 Task: Create a due date automation trigger when advanced on, on the monday of the week before a card is due add dates due in between 1 and 5 working days at 11:00 AM.
Action: Mouse moved to (1006, 77)
Screenshot: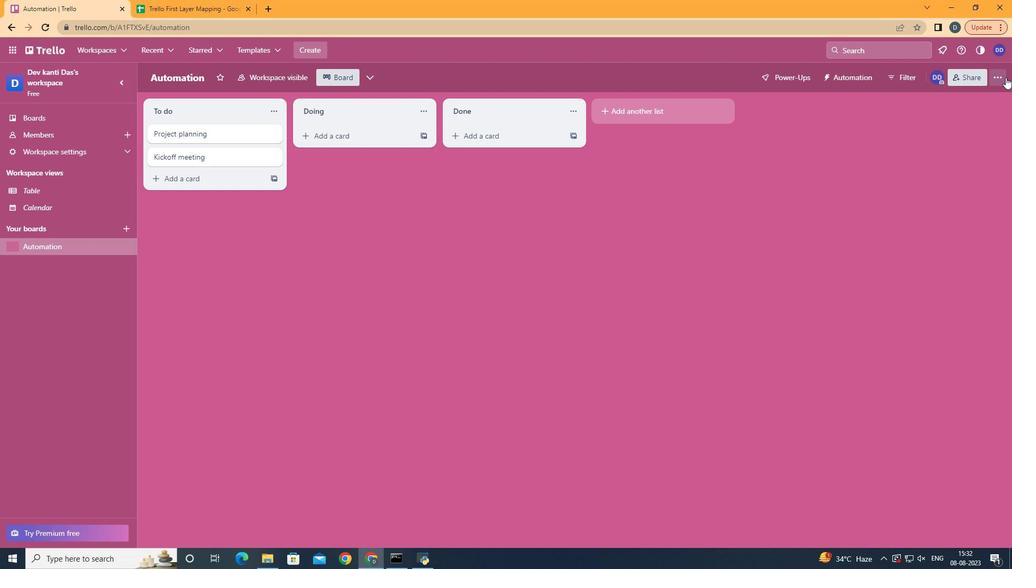 
Action: Mouse pressed left at (1006, 77)
Screenshot: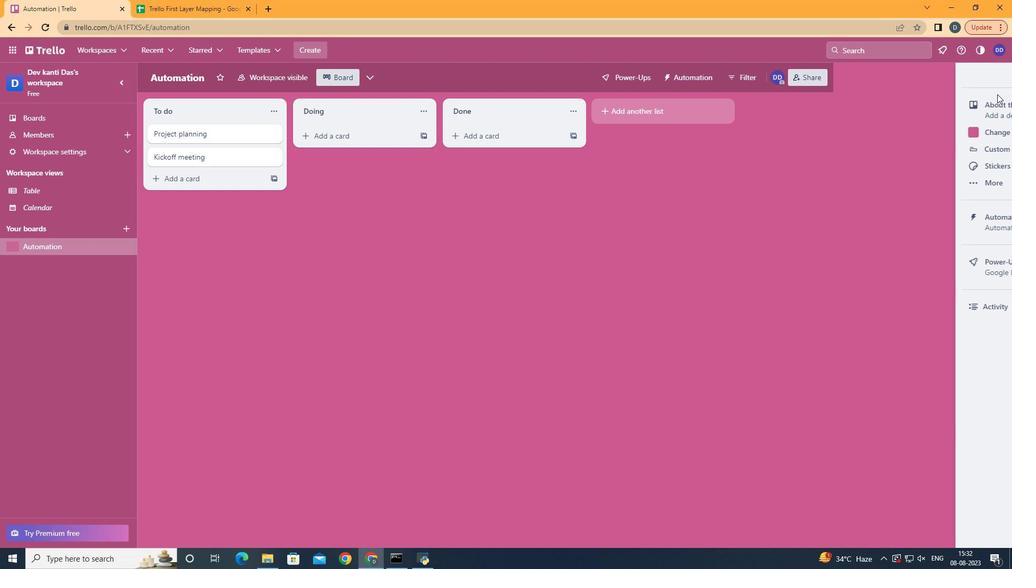 
Action: Mouse moved to (942, 209)
Screenshot: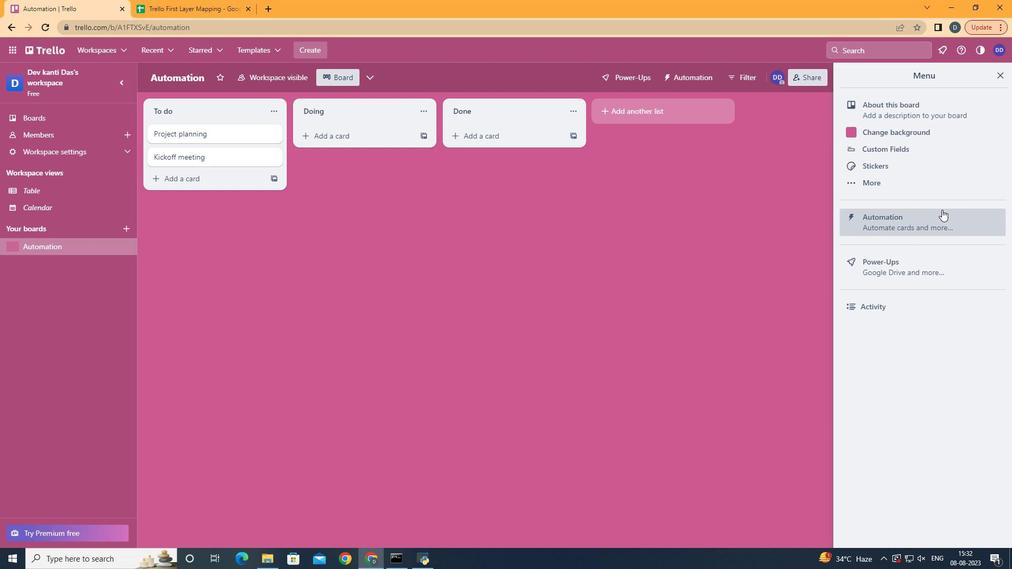 
Action: Mouse pressed left at (942, 209)
Screenshot: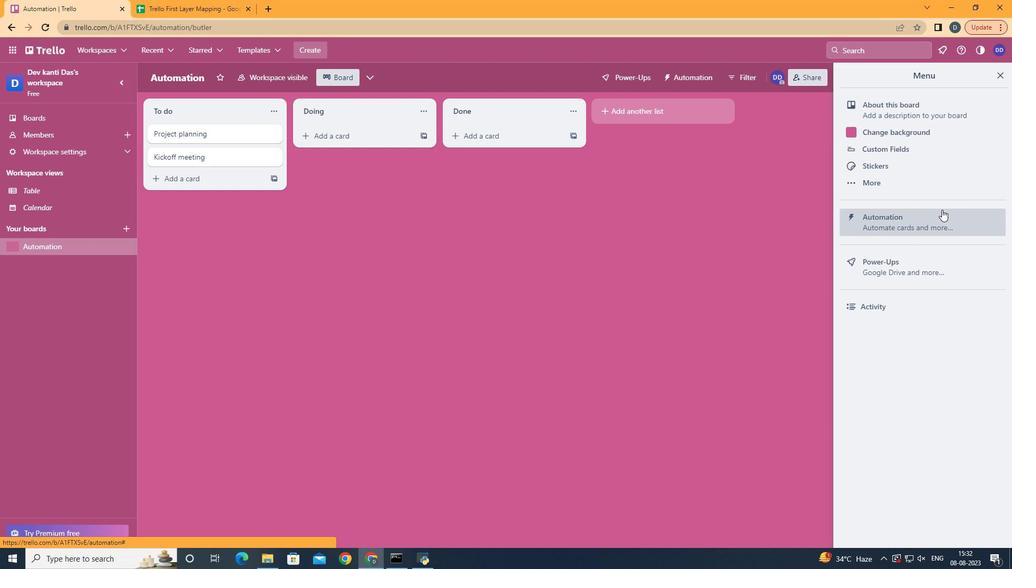 
Action: Mouse moved to (189, 209)
Screenshot: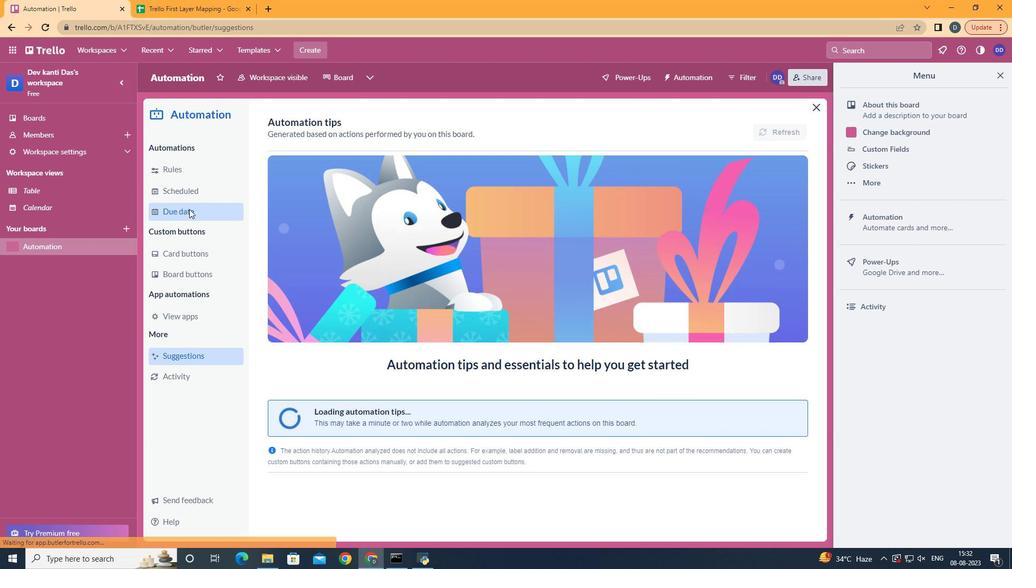 
Action: Mouse pressed left at (189, 209)
Screenshot: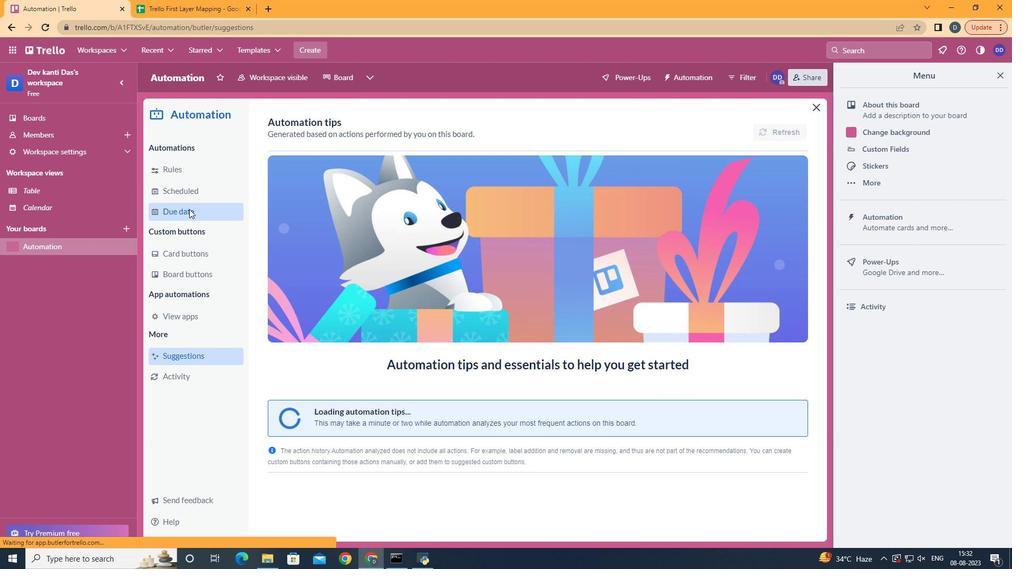 
Action: Mouse moved to (750, 131)
Screenshot: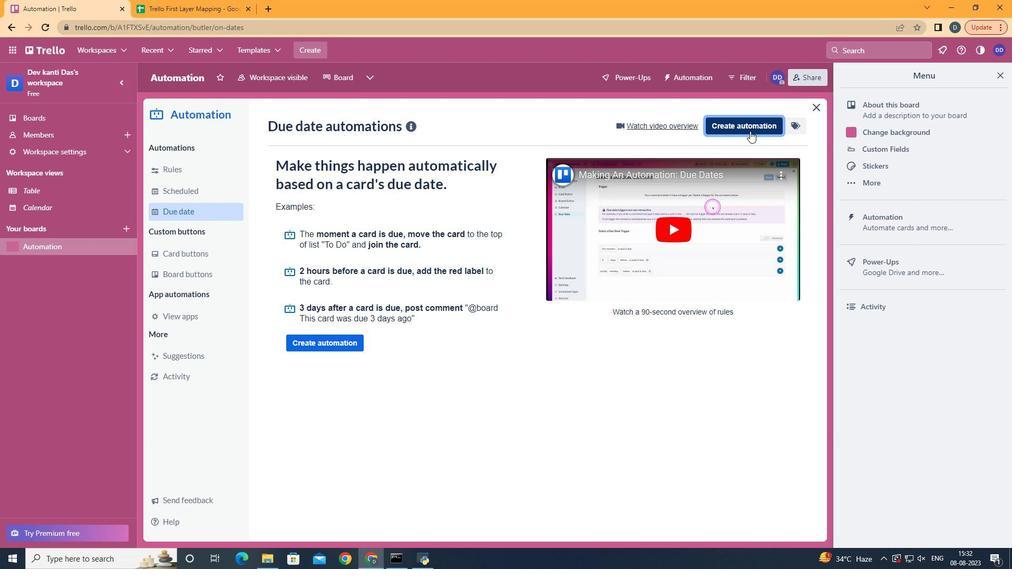 
Action: Mouse pressed left at (750, 131)
Screenshot: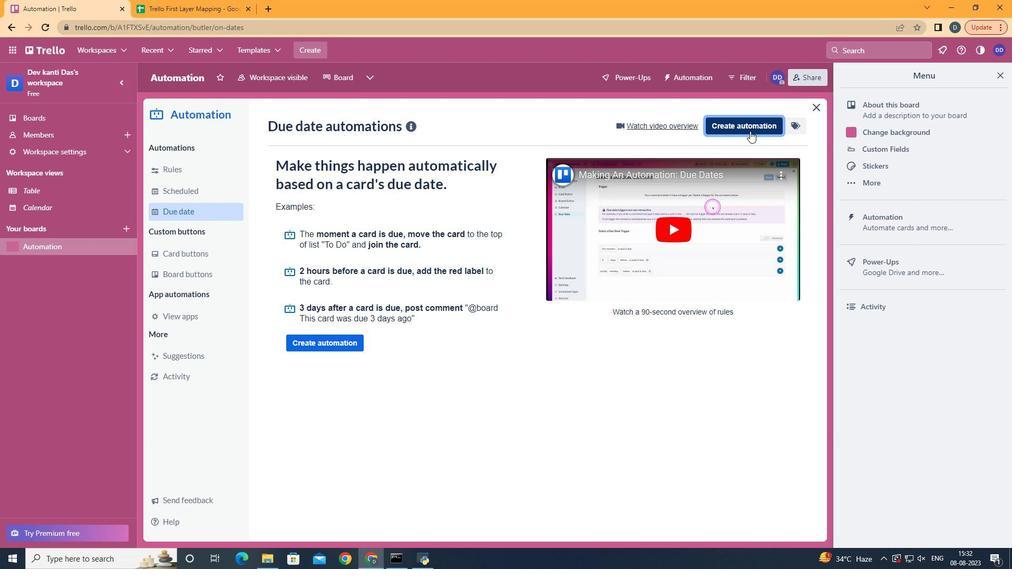
Action: Mouse moved to (538, 224)
Screenshot: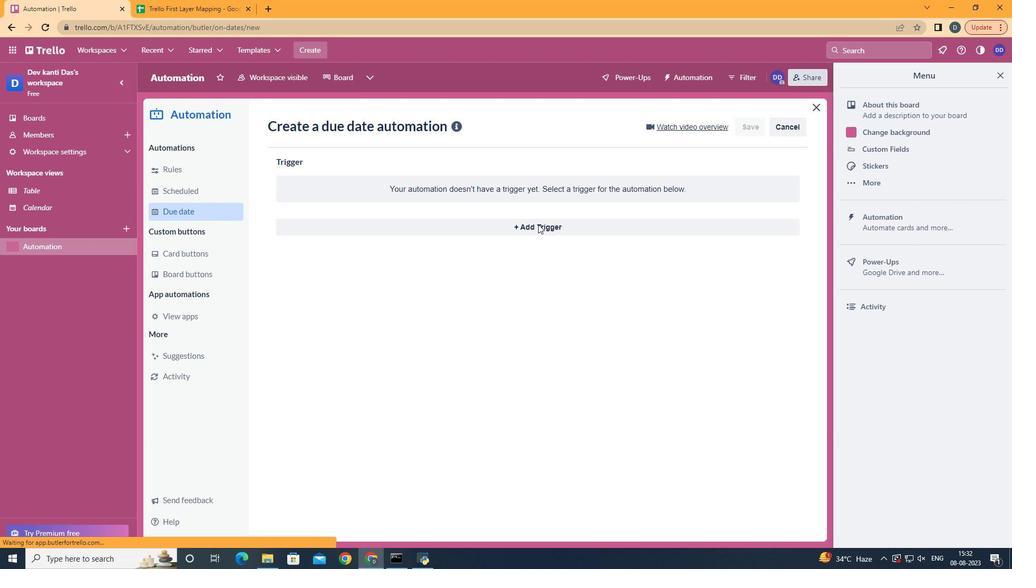 
Action: Mouse pressed left at (538, 224)
Screenshot: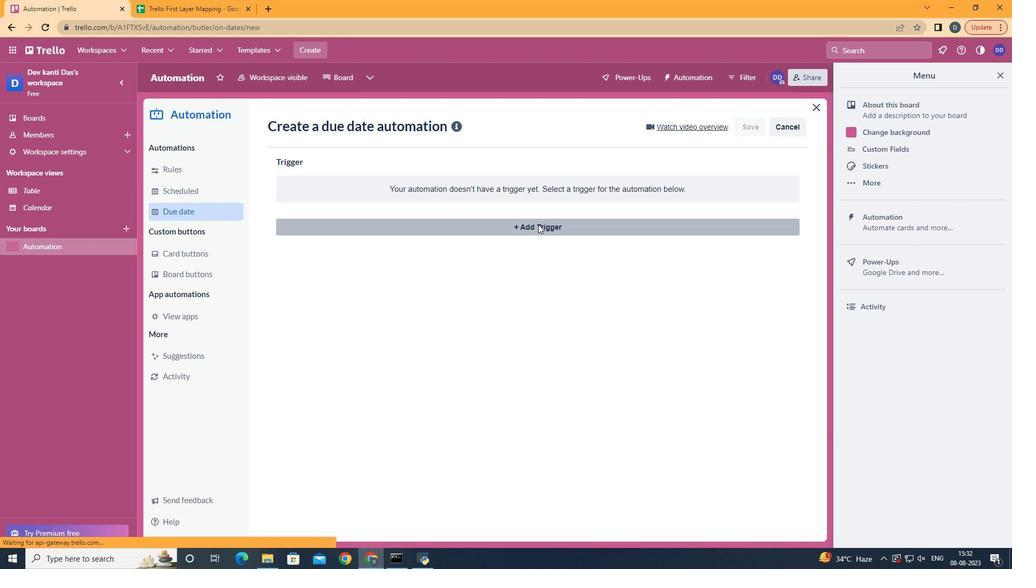 
Action: Mouse moved to (387, 502)
Screenshot: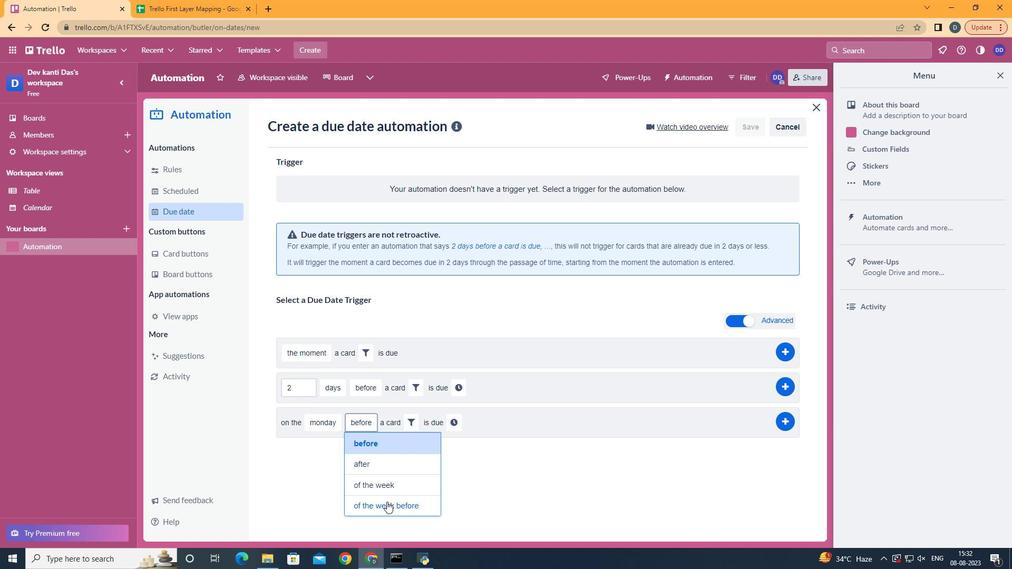 
Action: Mouse pressed left at (387, 502)
Screenshot: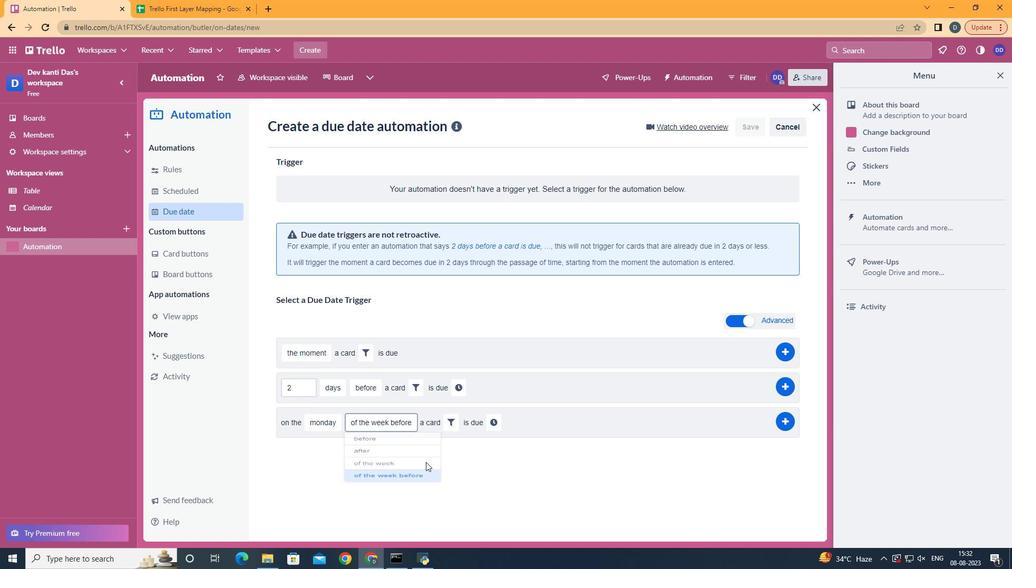 
Action: Mouse moved to (459, 416)
Screenshot: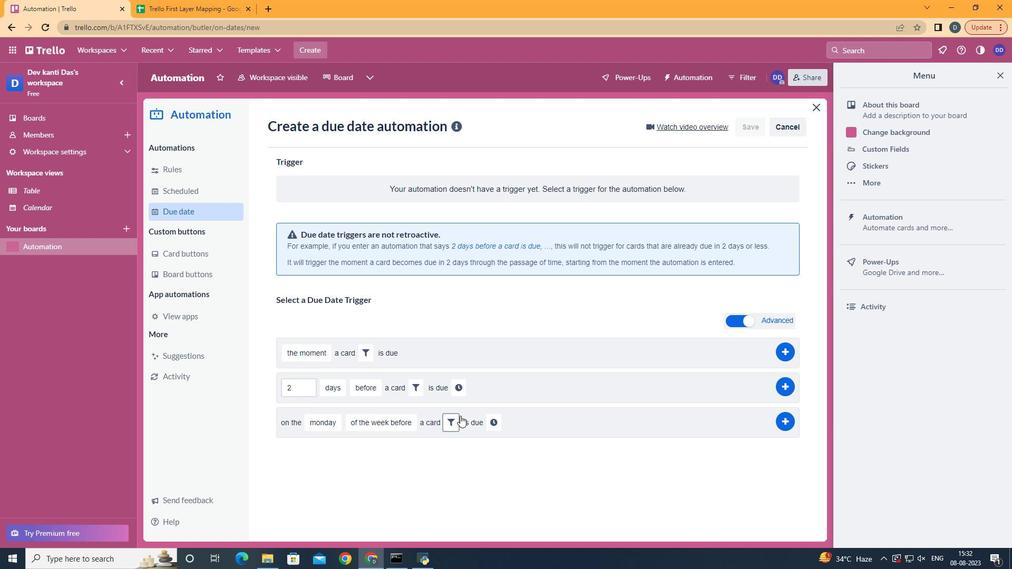 
Action: Mouse pressed left at (459, 416)
Screenshot: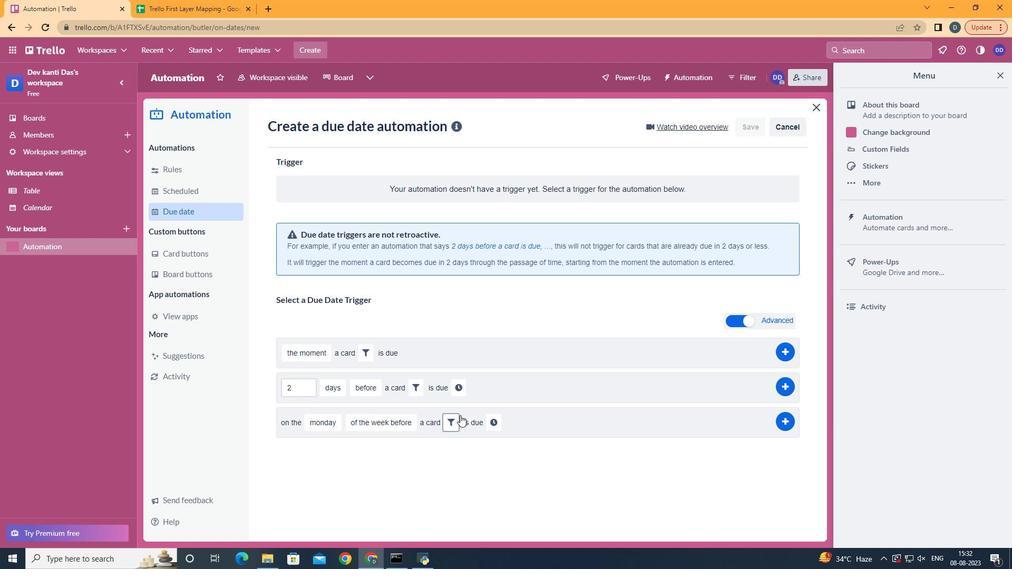 
Action: Mouse moved to (510, 452)
Screenshot: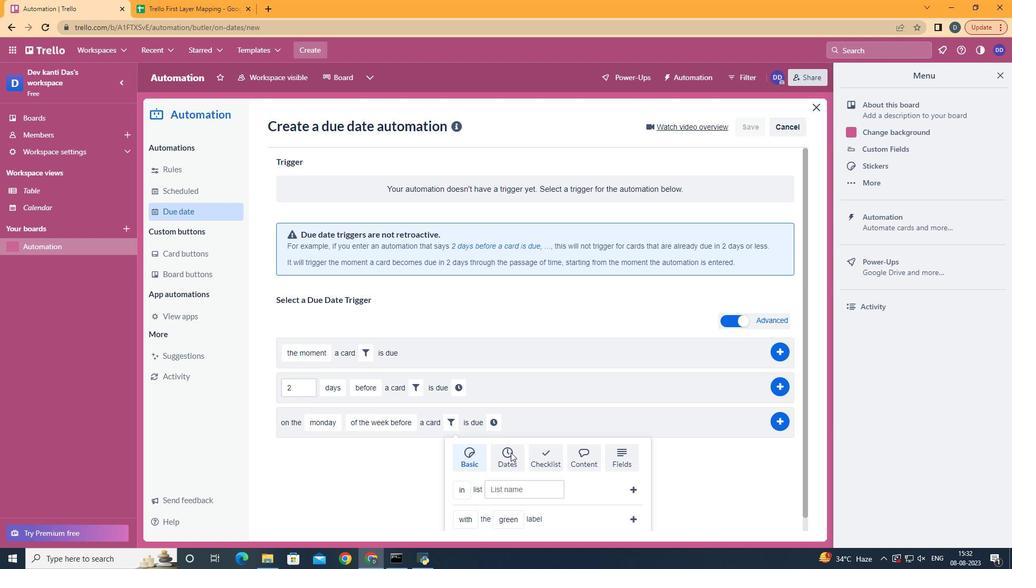 
Action: Mouse pressed left at (510, 452)
Screenshot: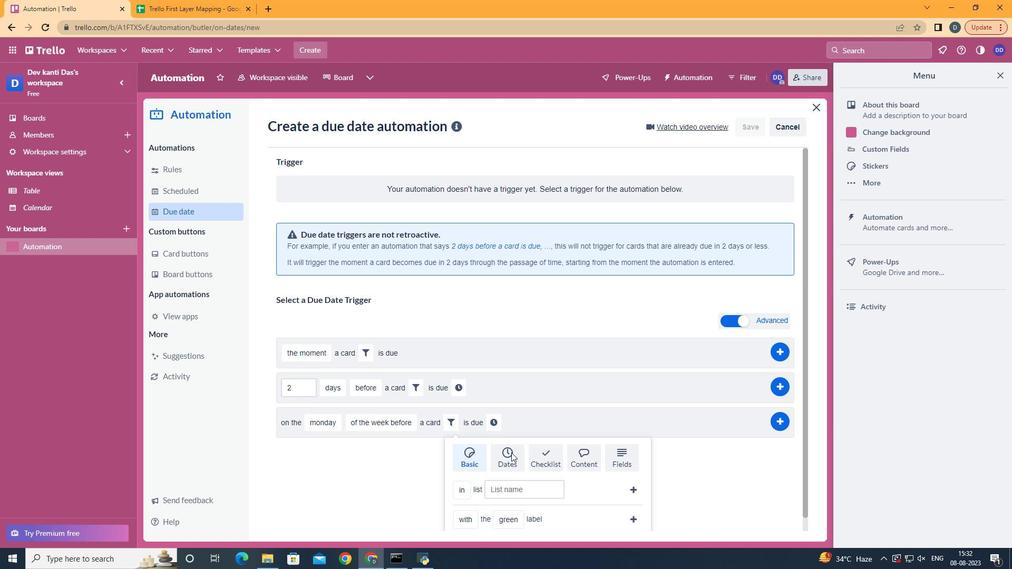 
Action: Mouse moved to (513, 452)
Screenshot: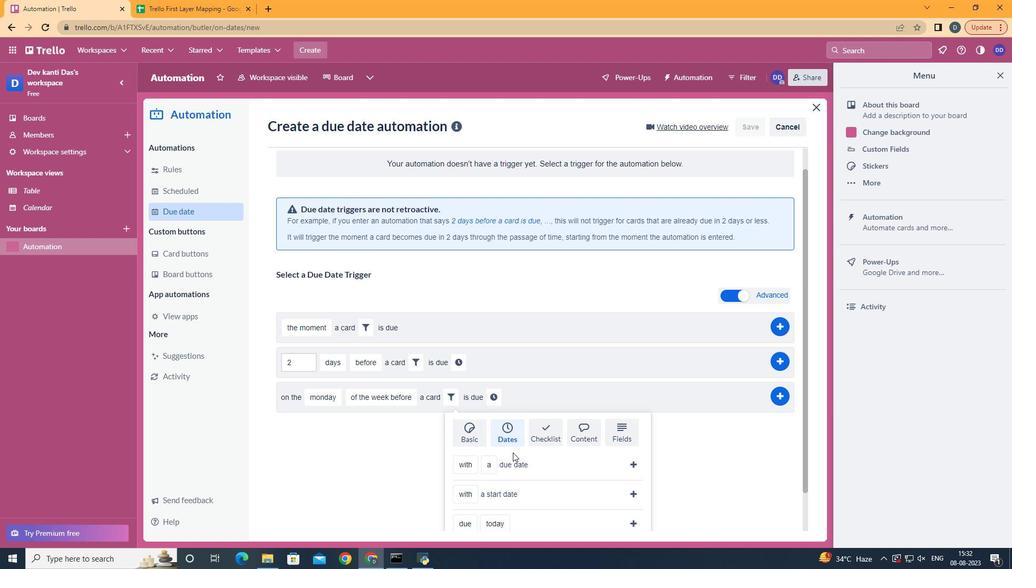 
Action: Mouse scrolled (513, 452) with delta (0, 0)
Screenshot: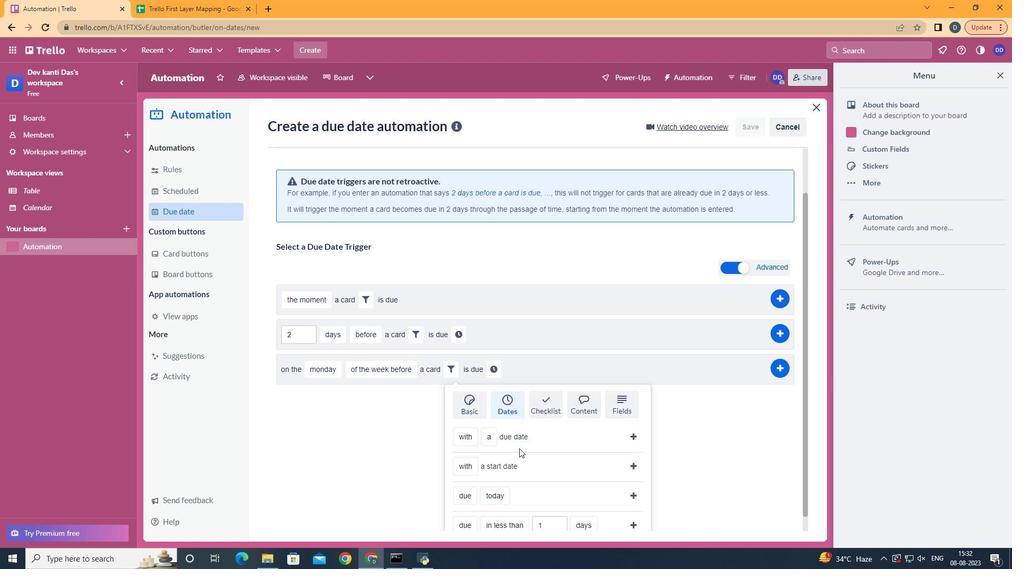
Action: Mouse scrolled (513, 452) with delta (0, 0)
Screenshot: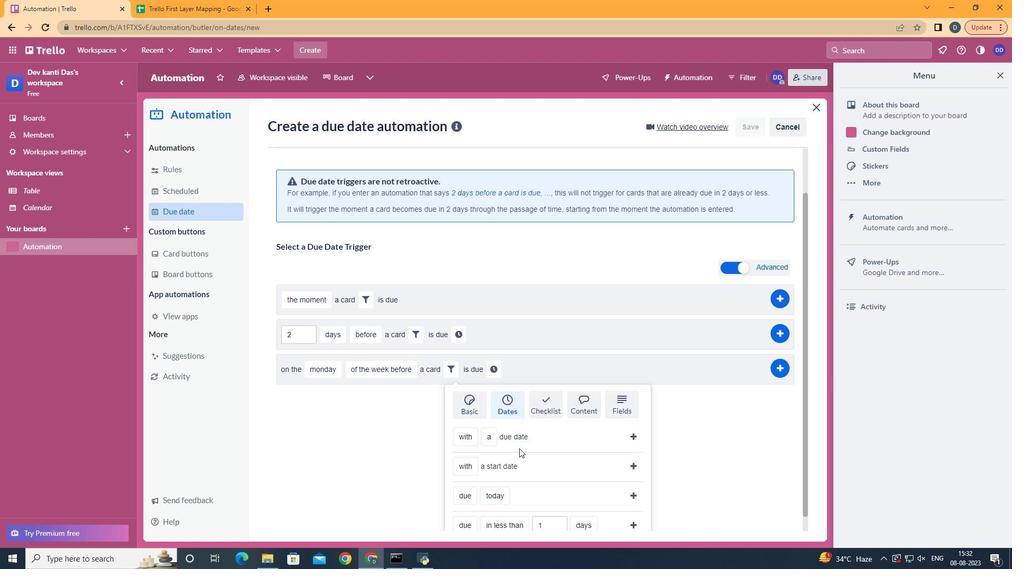 
Action: Mouse scrolled (513, 452) with delta (0, 0)
Screenshot: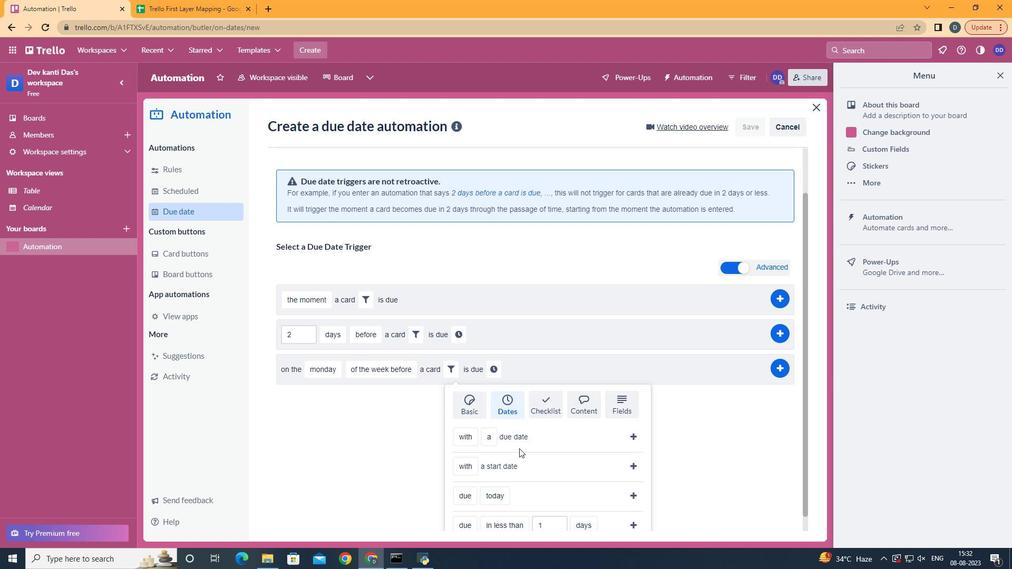 
Action: Mouse scrolled (513, 452) with delta (0, 0)
Screenshot: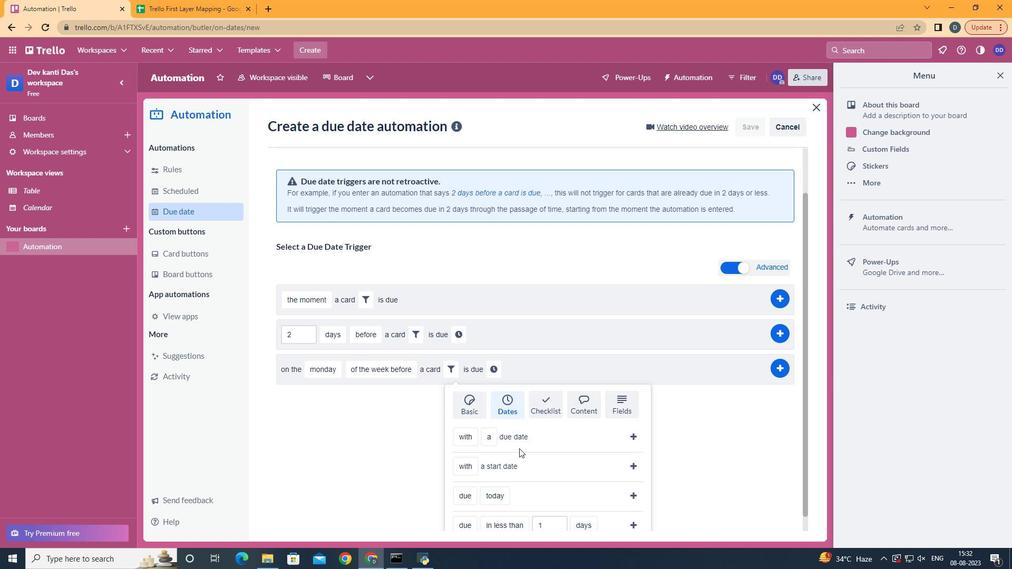 
Action: Mouse scrolled (513, 452) with delta (0, 0)
Screenshot: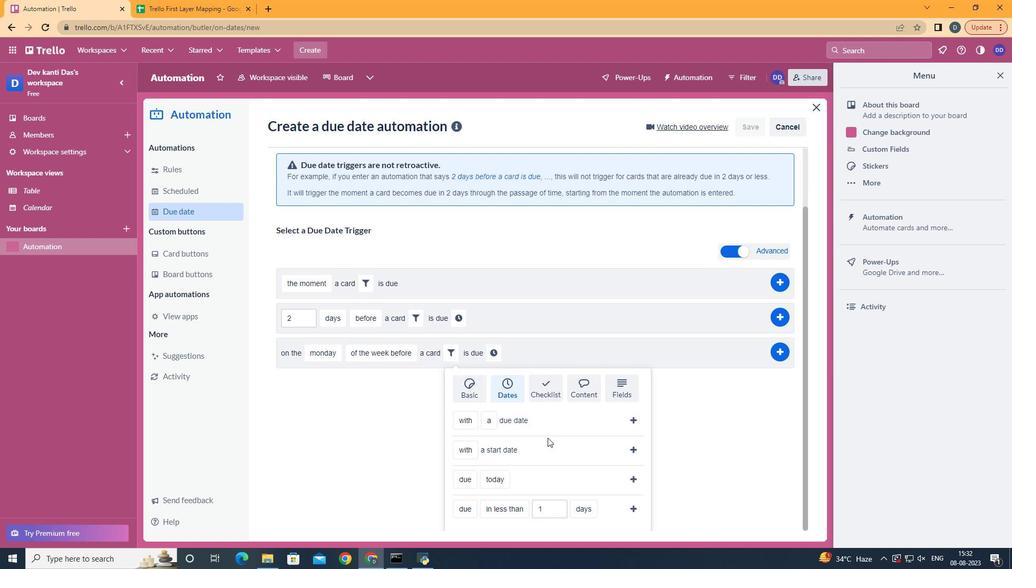 
Action: Mouse moved to (473, 461)
Screenshot: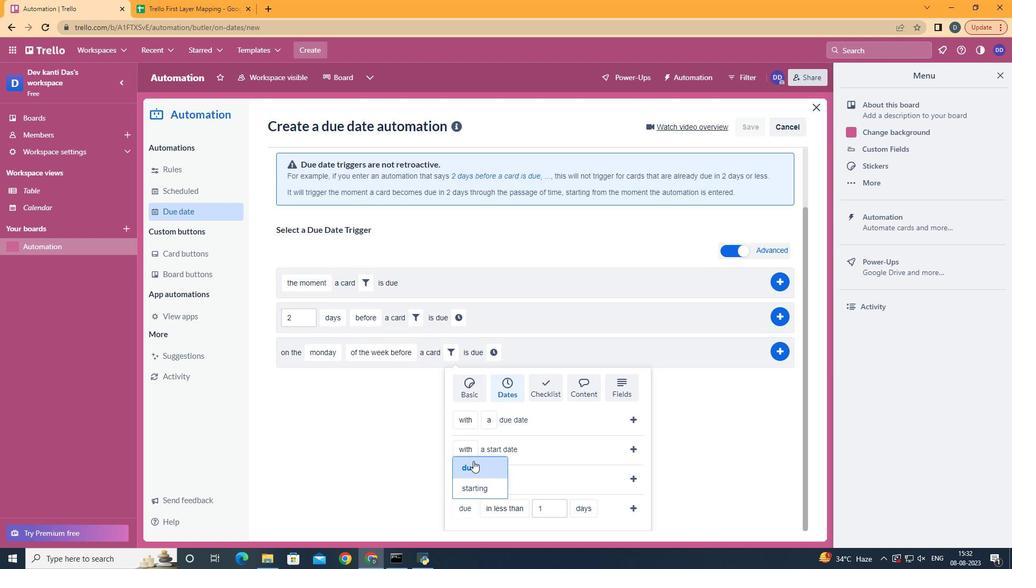 
Action: Mouse pressed left at (473, 461)
Screenshot: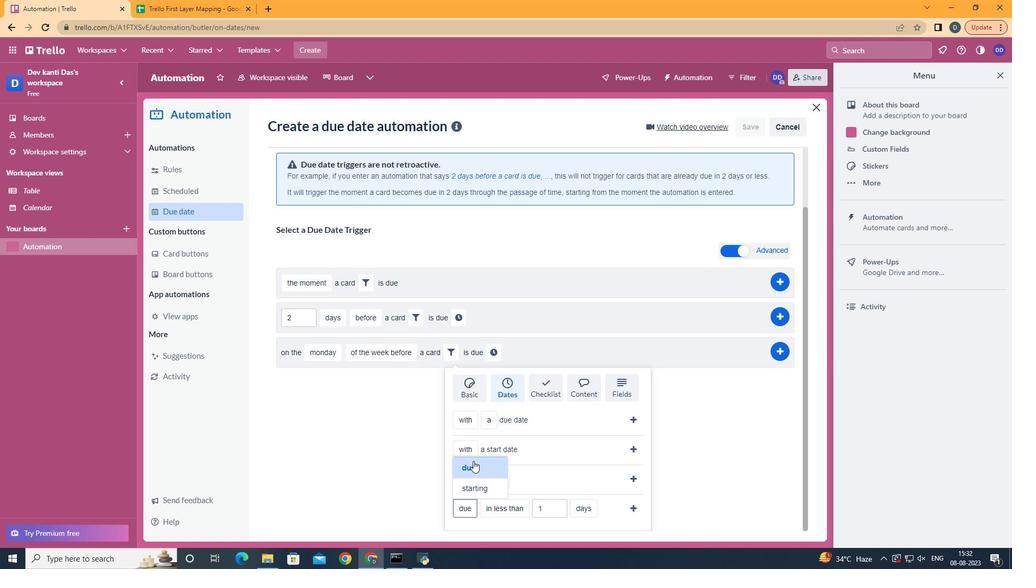 
Action: Mouse moved to (518, 478)
Screenshot: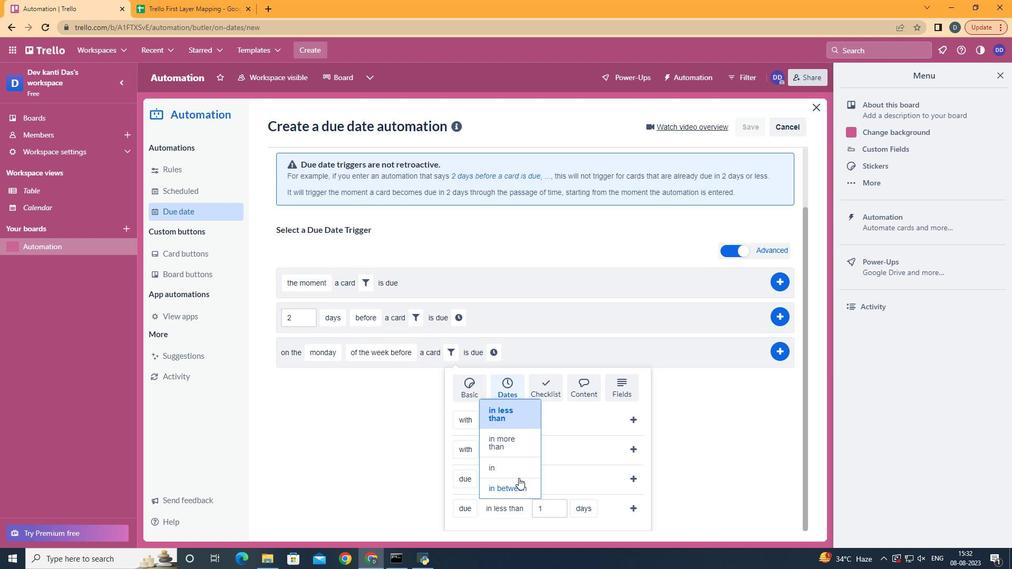 
Action: Mouse pressed left at (518, 478)
Screenshot: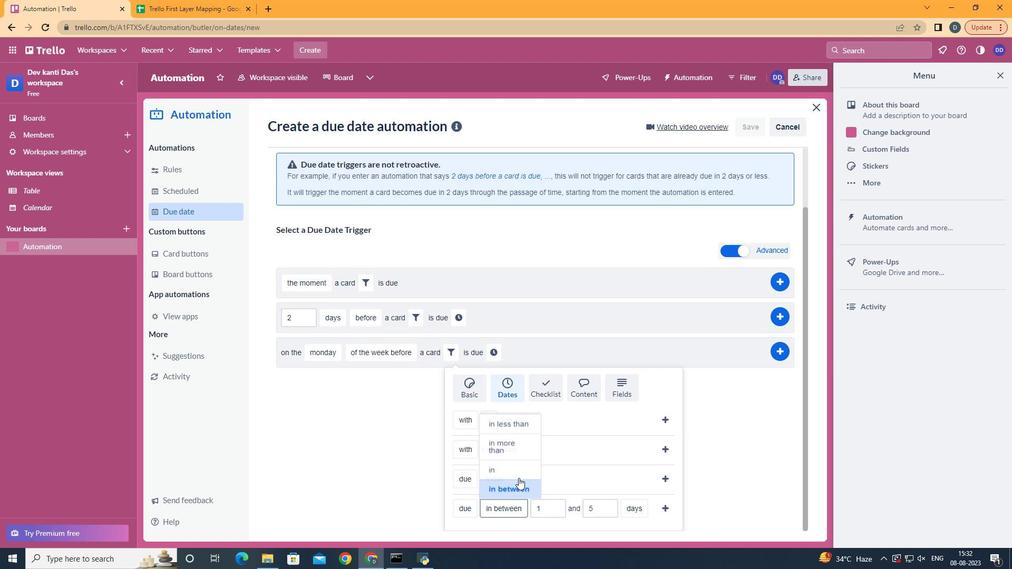 
Action: Mouse moved to (640, 489)
Screenshot: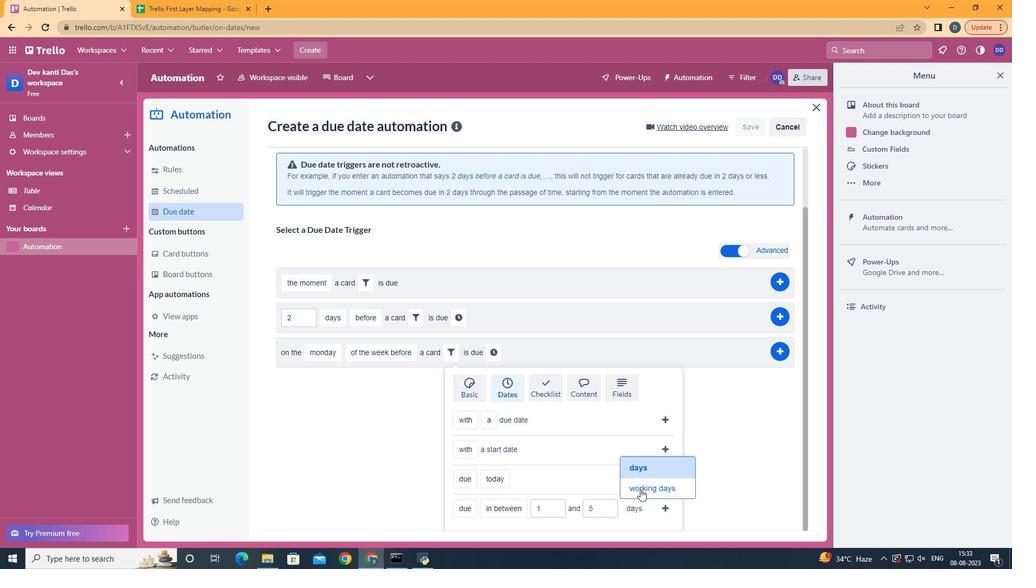 
Action: Mouse pressed left at (640, 489)
Screenshot: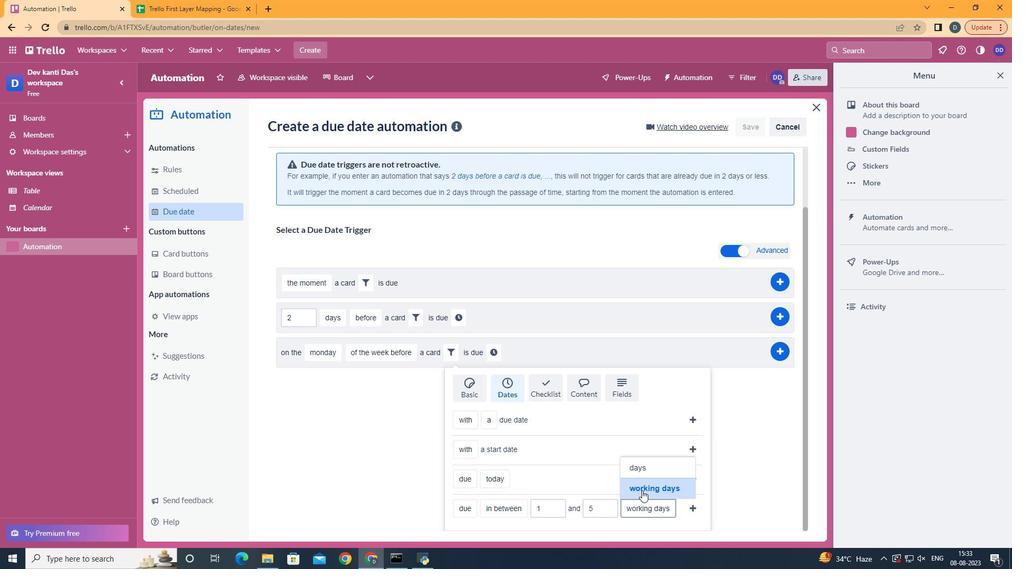 
Action: Mouse moved to (698, 505)
Screenshot: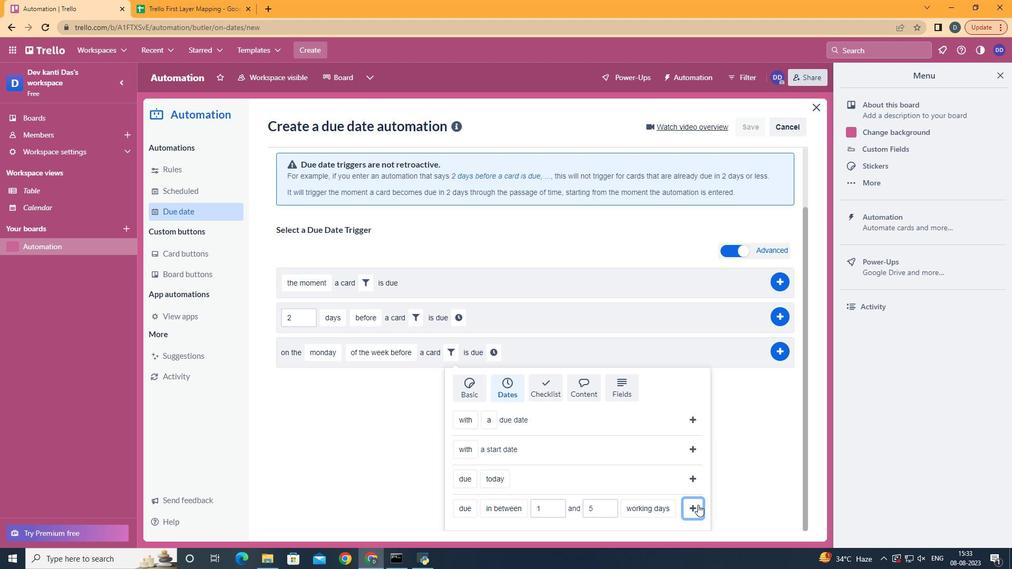 
Action: Mouse pressed left at (698, 505)
Screenshot: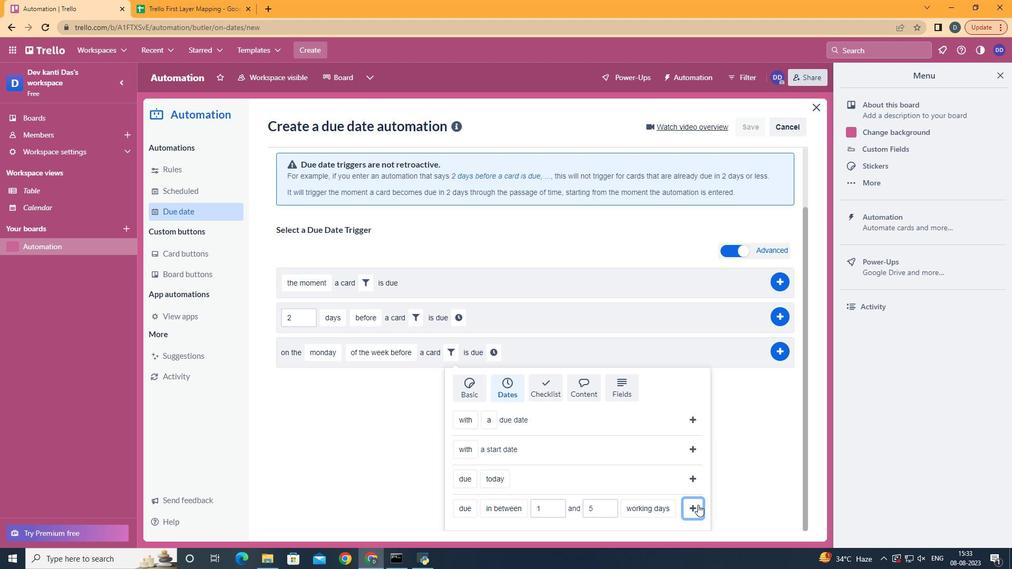 
Action: Mouse moved to (637, 423)
Screenshot: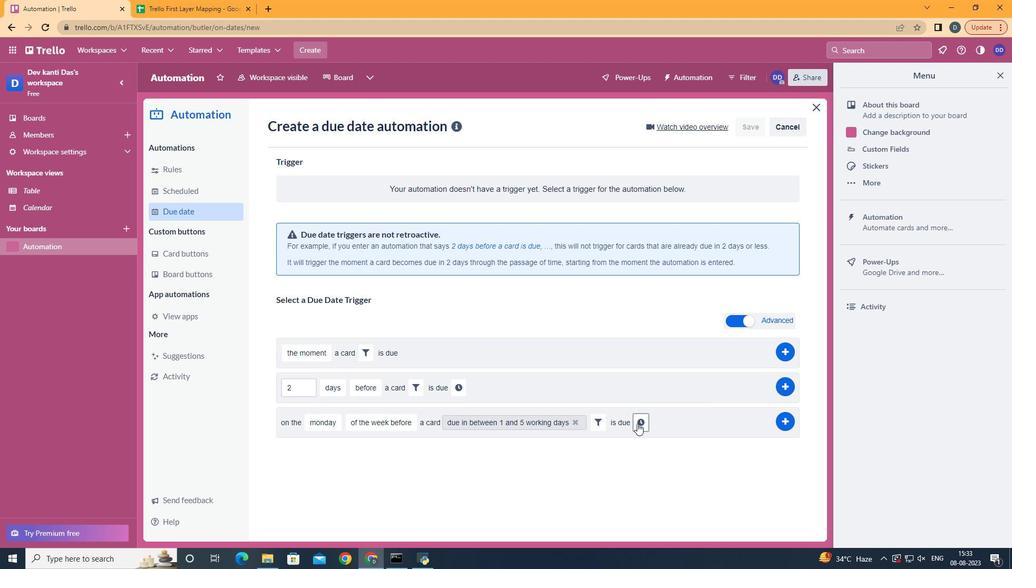 
Action: Mouse pressed left at (637, 423)
Screenshot: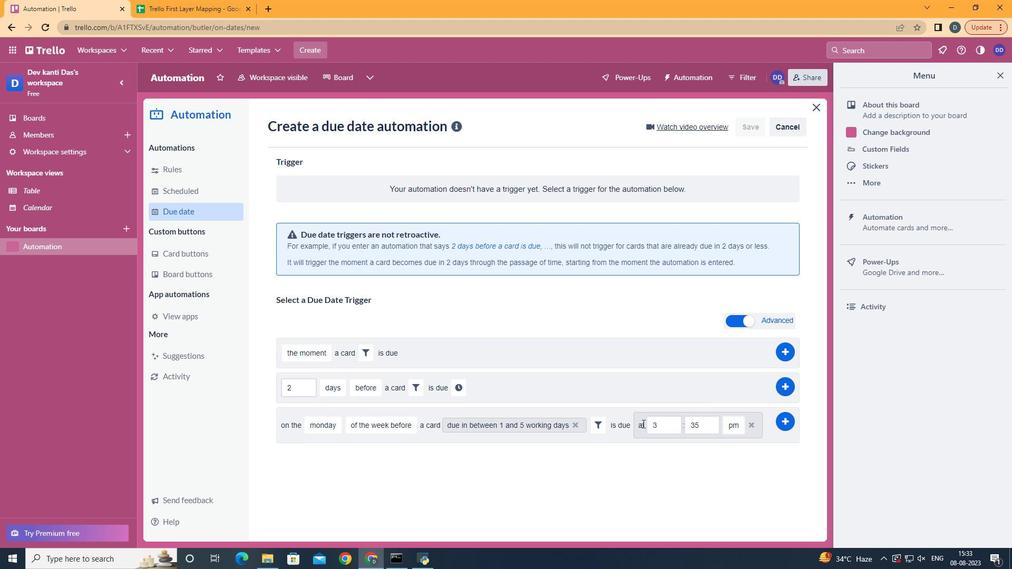 
Action: Mouse moved to (663, 425)
Screenshot: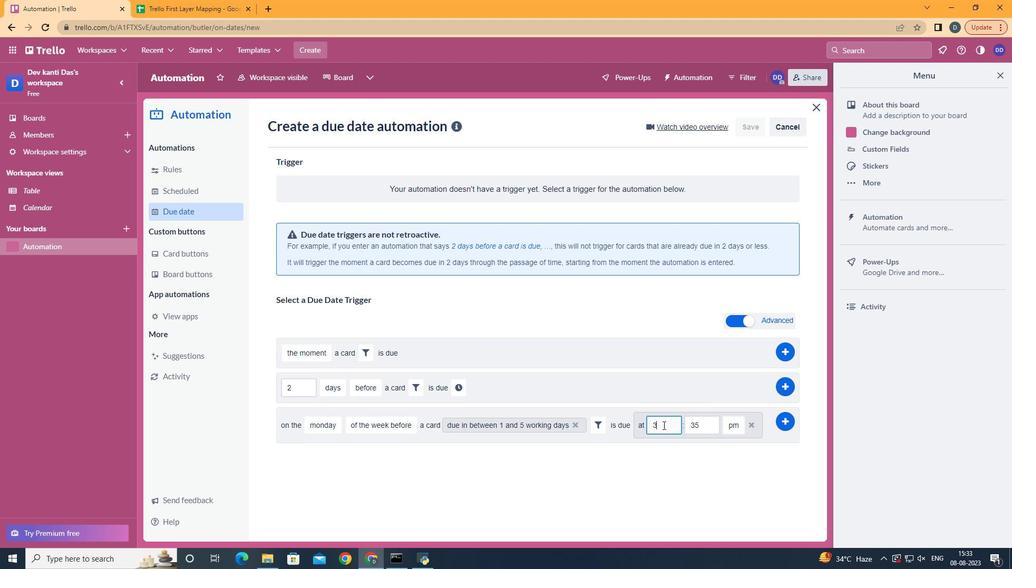 
Action: Mouse pressed left at (663, 425)
Screenshot: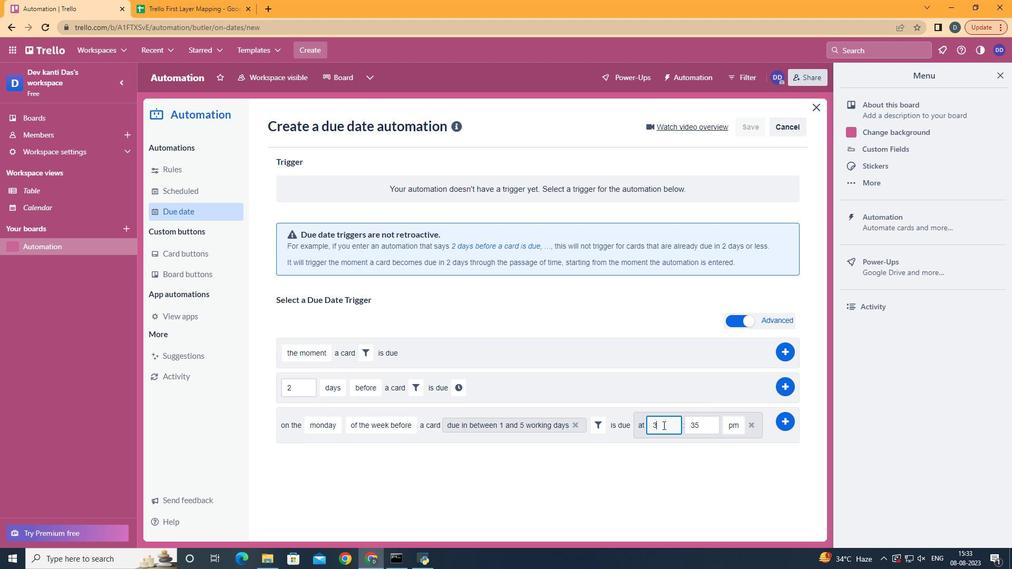 
Action: Mouse moved to (663, 425)
Screenshot: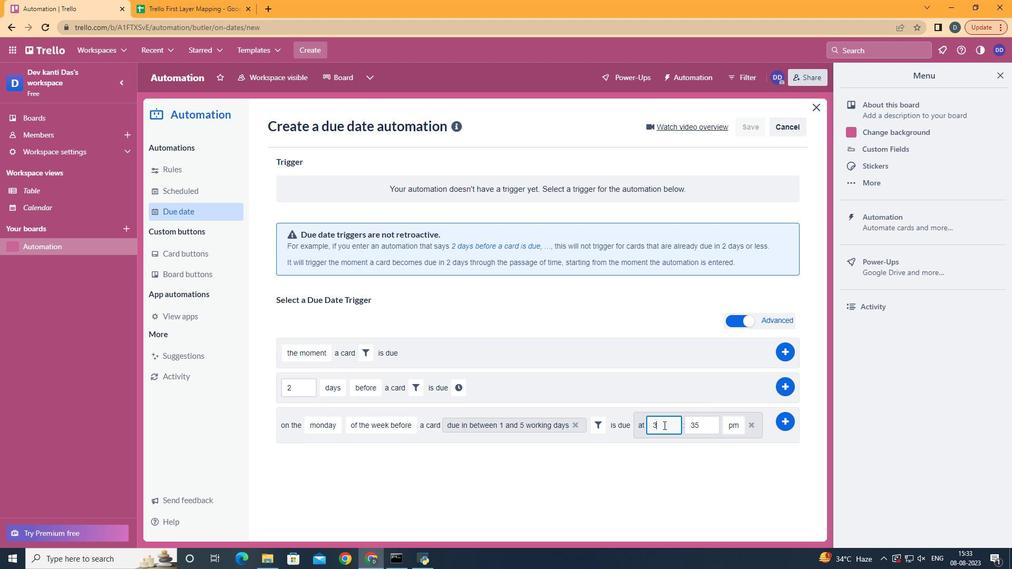 
Action: Key pressed <Key.backspace>11
Screenshot: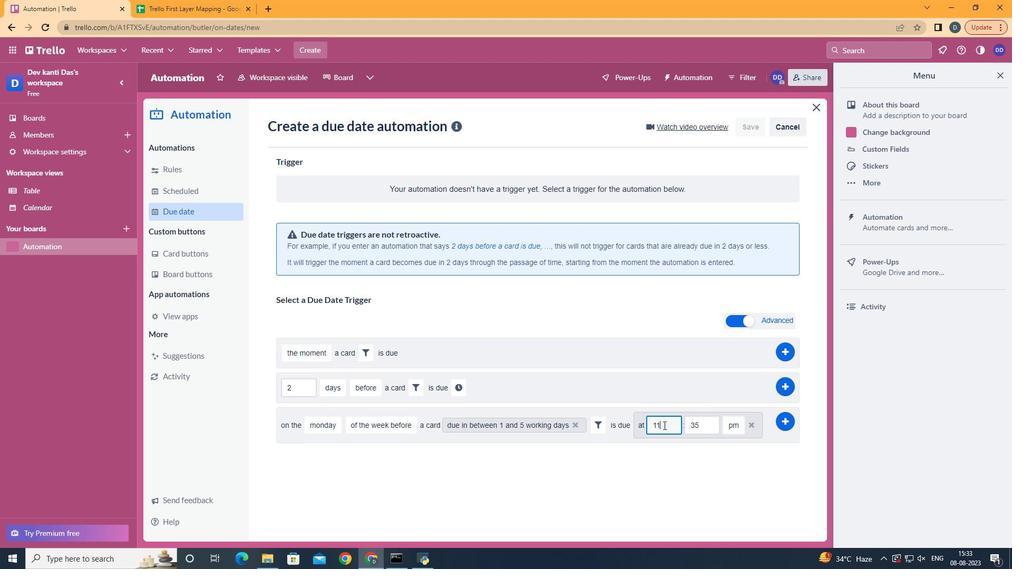 
Action: Mouse moved to (714, 420)
Screenshot: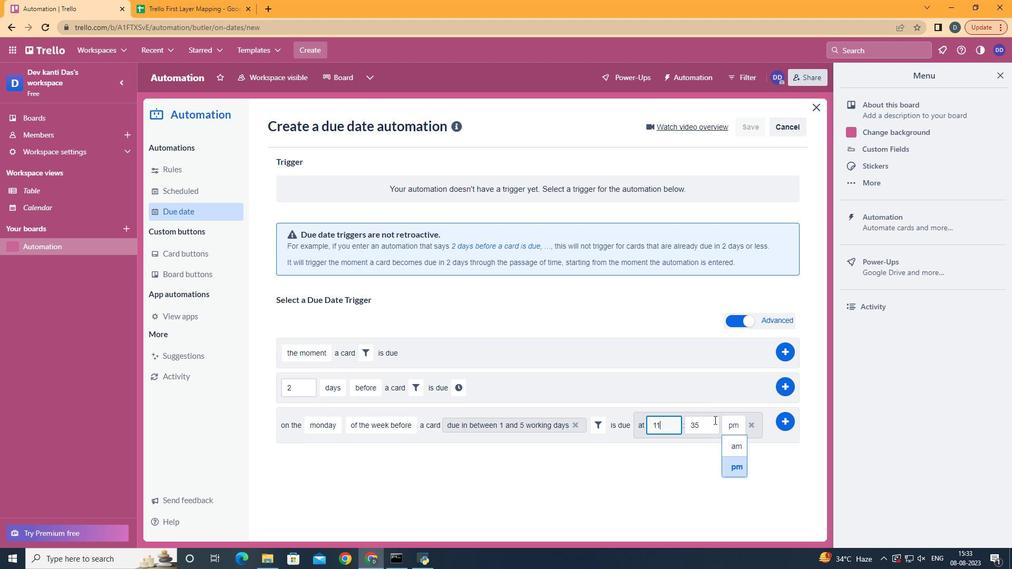 
Action: Mouse pressed left at (714, 420)
Screenshot: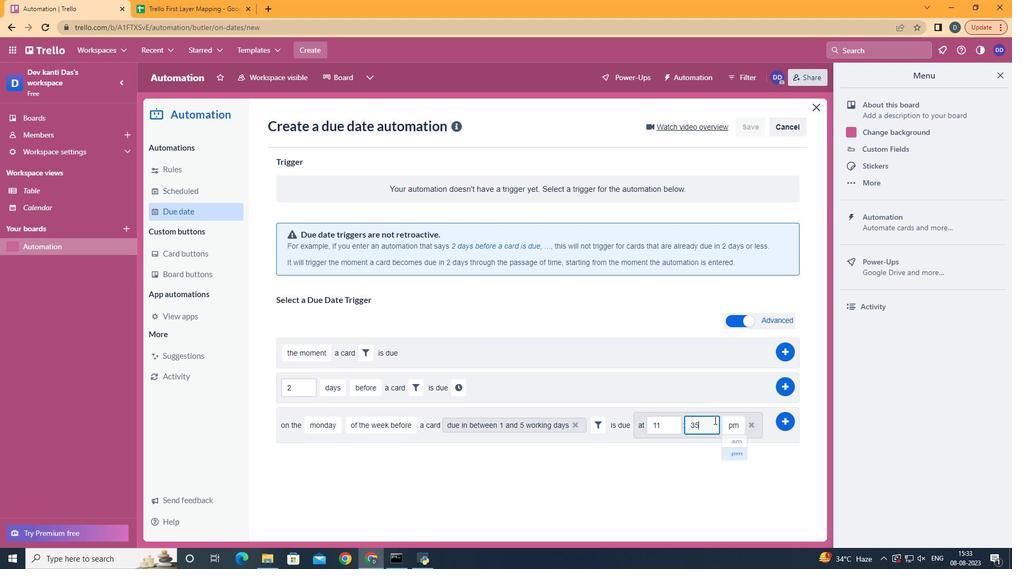 
Action: Key pressed <Key.backspace><Key.backspace>00
Screenshot: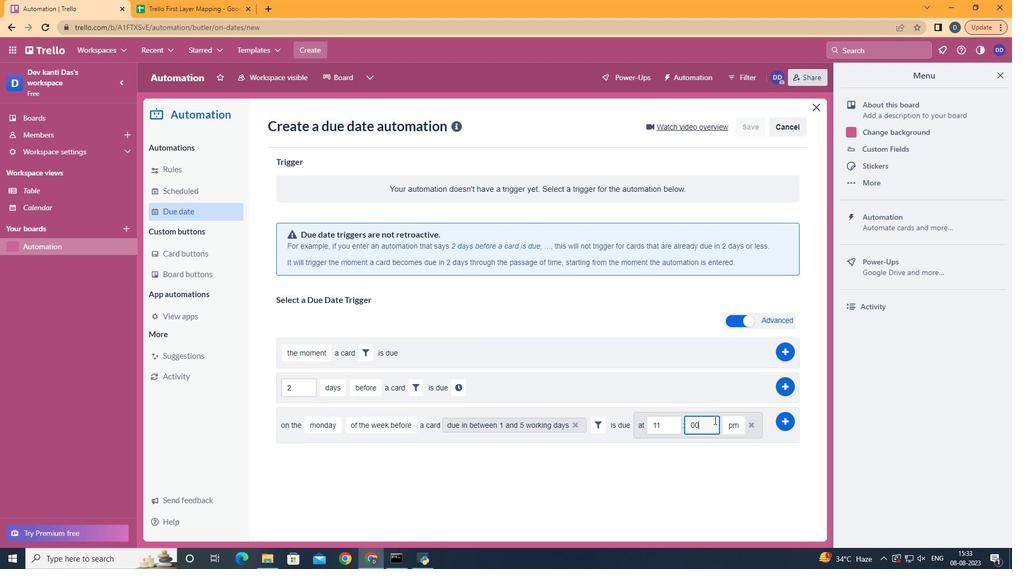 
Action: Mouse moved to (739, 443)
Screenshot: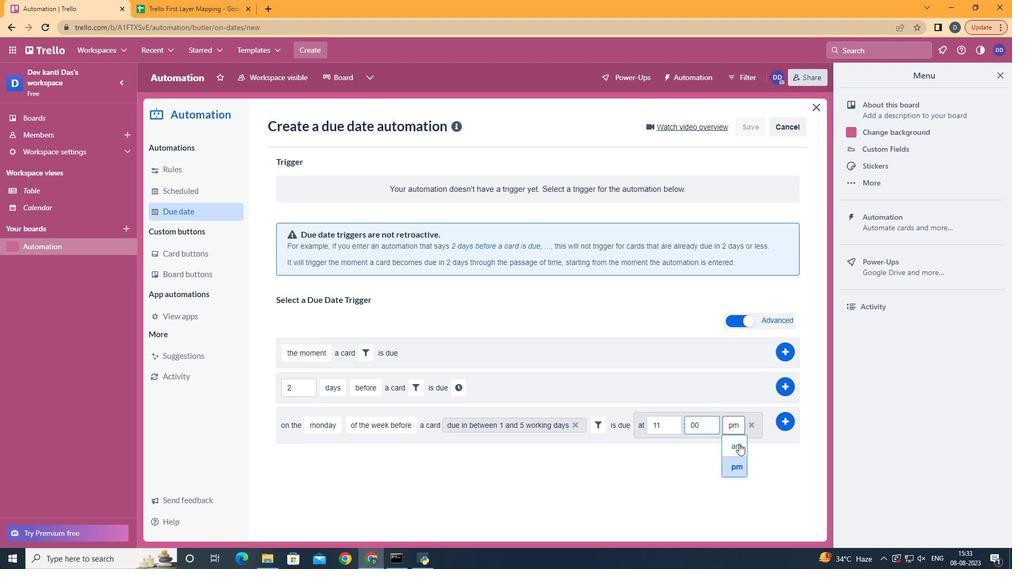 
Action: Mouse pressed left at (739, 443)
Screenshot: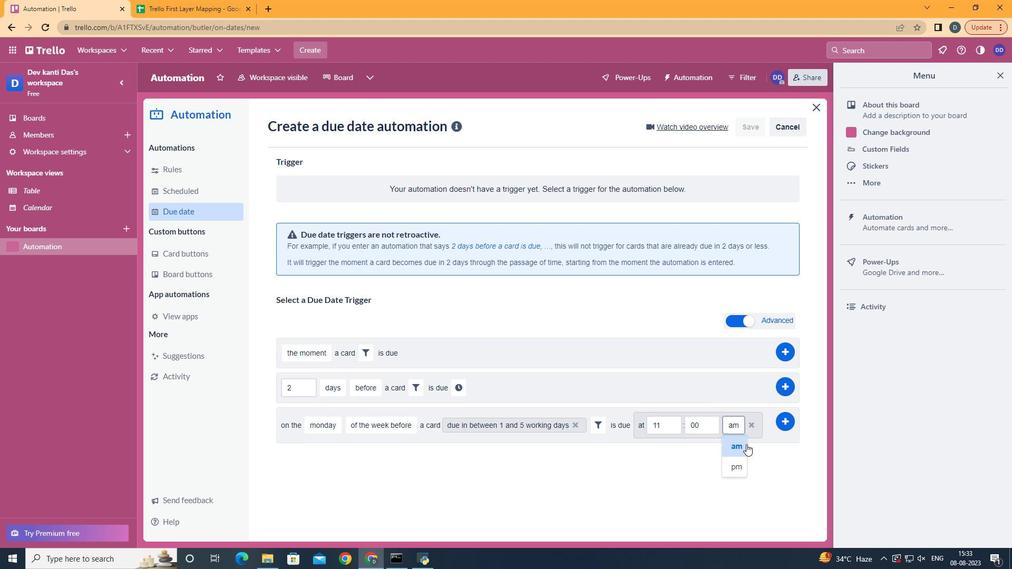 
Action: Mouse moved to (786, 426)
Screenshot: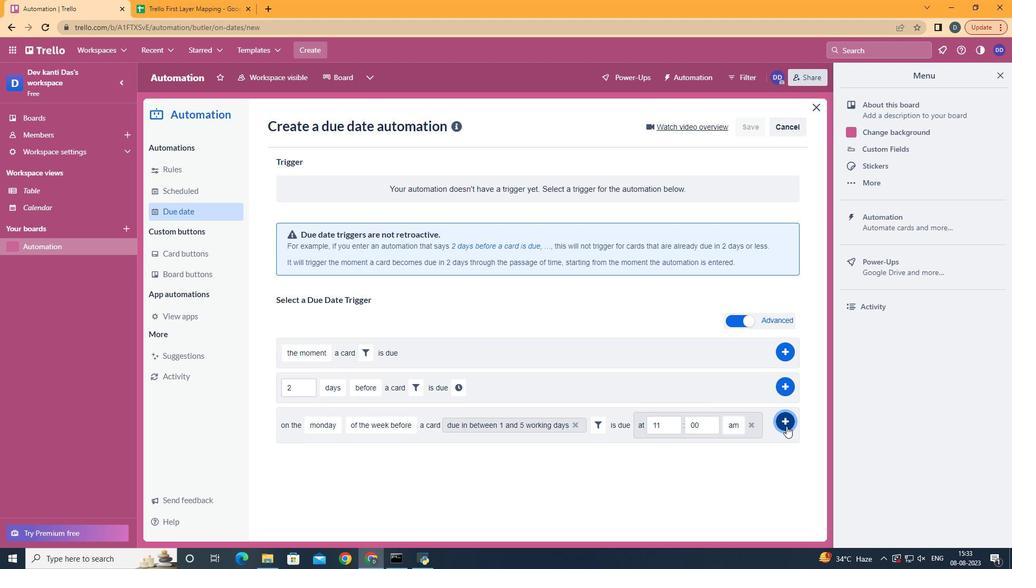 
Action: Mouse pressed left at (786, 426)
Screenshot: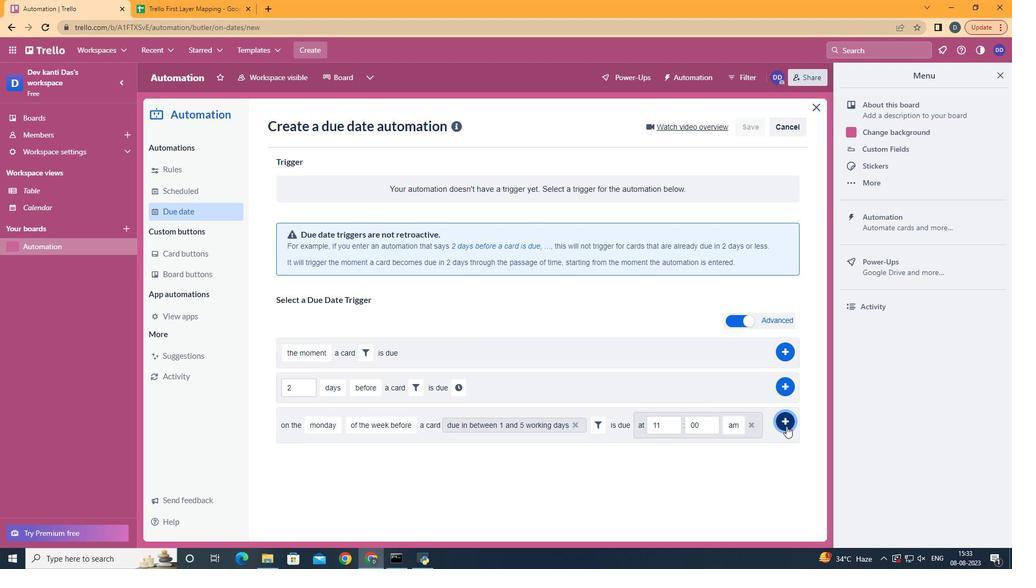 
Action: Mouse moved to (721, 196)
Screenshot: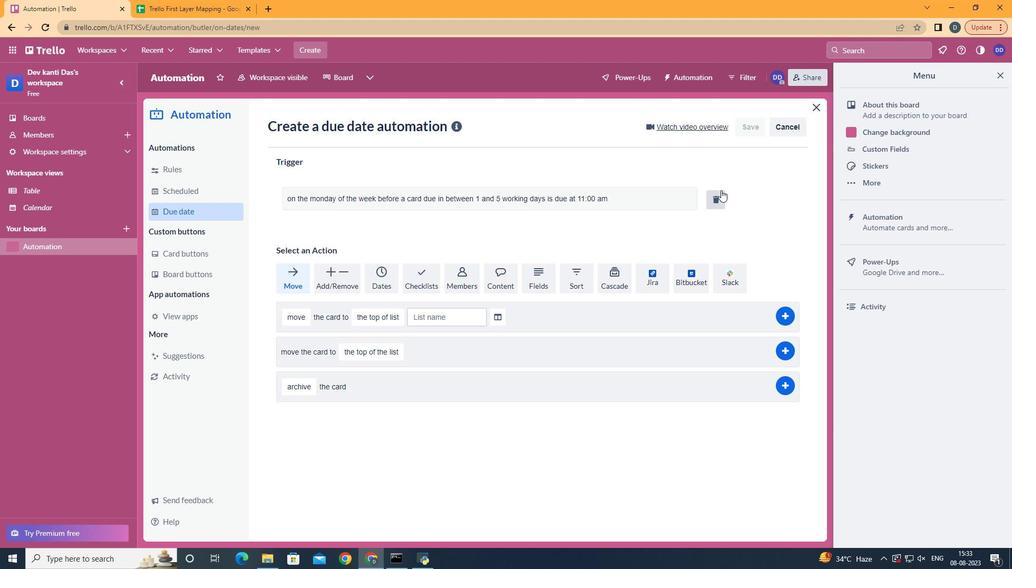 
